 Task: Adjust your GitHub repository's branch protection rules.
Action: Mouse moved to (799, 55)
Screenshot: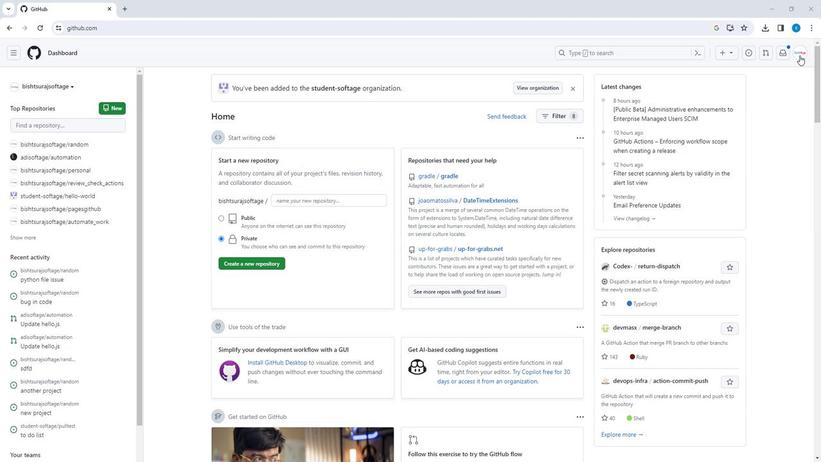 
Action: Mouse pressed left at (799, 55)
Screenshot: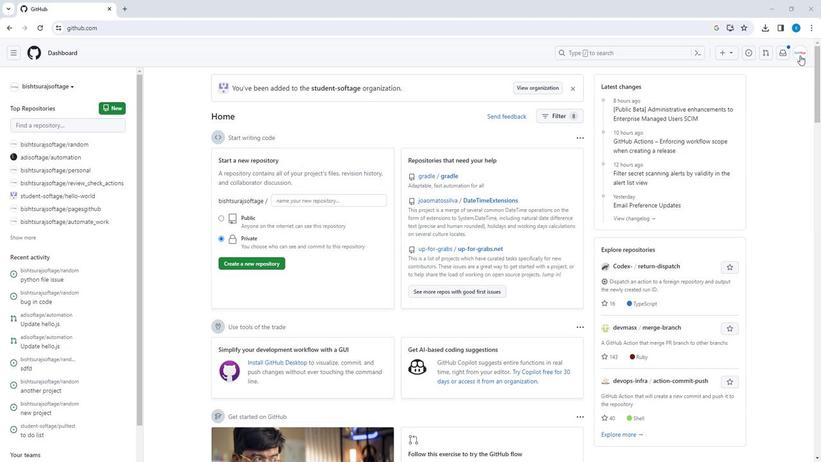 
Action: Mouse moved to (756, 119)
Screenshot: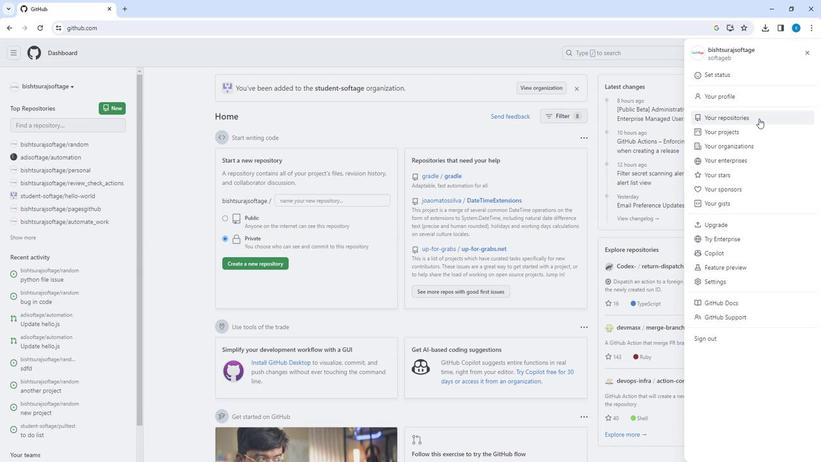 
Action: Mouse pressed left at (756, 119)
Screenshot: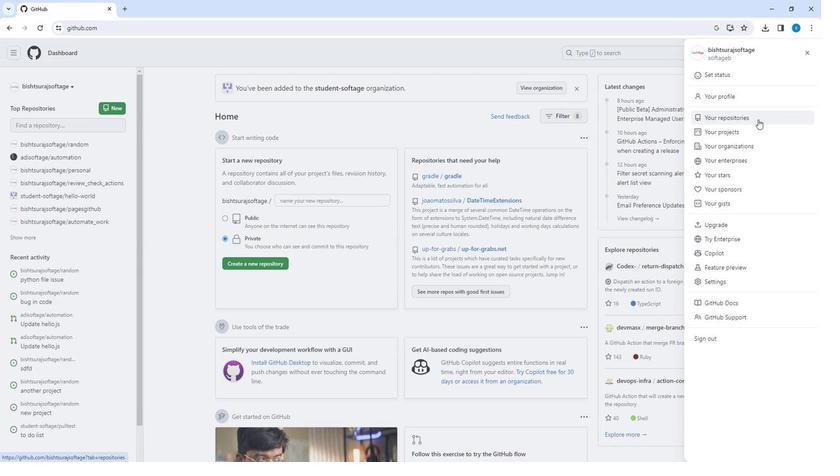 
Action: Mouse moved to (303, 196)
Screenshot: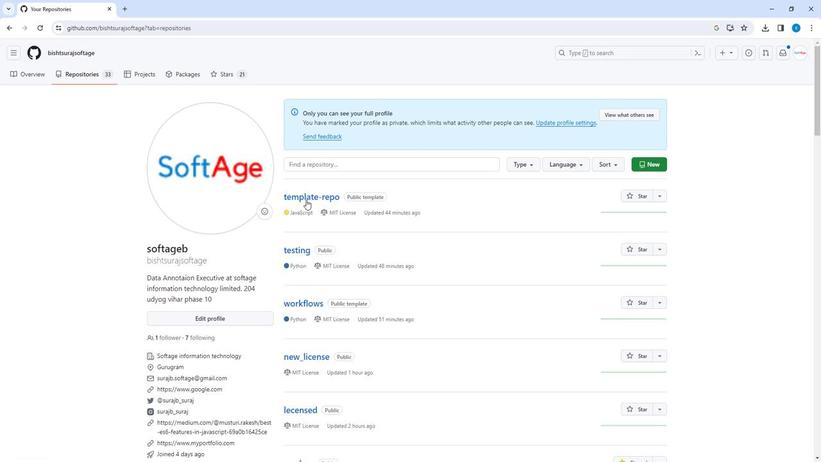 
Action: Mouse pressed left at (303, 196)
Screenshot: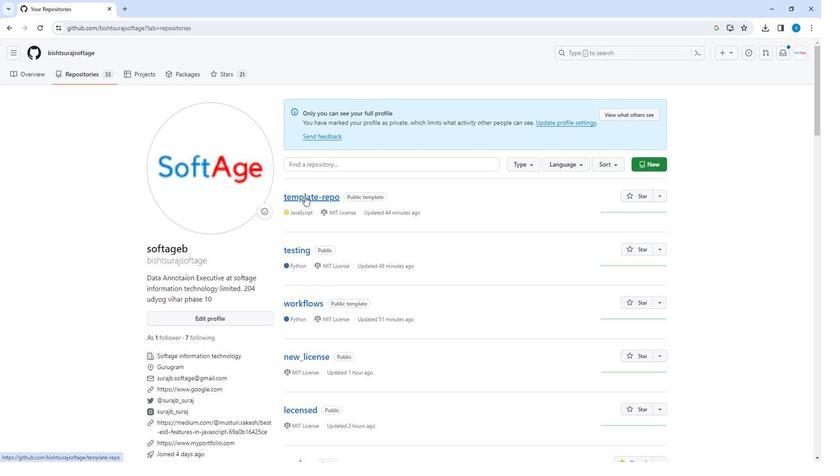 
Action: Mouse moved to (367, 73)
Screenshot: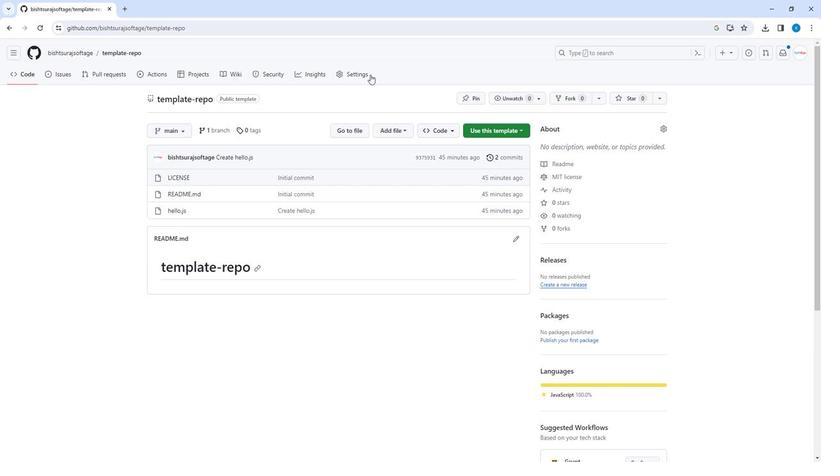 
Action: Mouse pressed left at (367, 73)
Screenshot: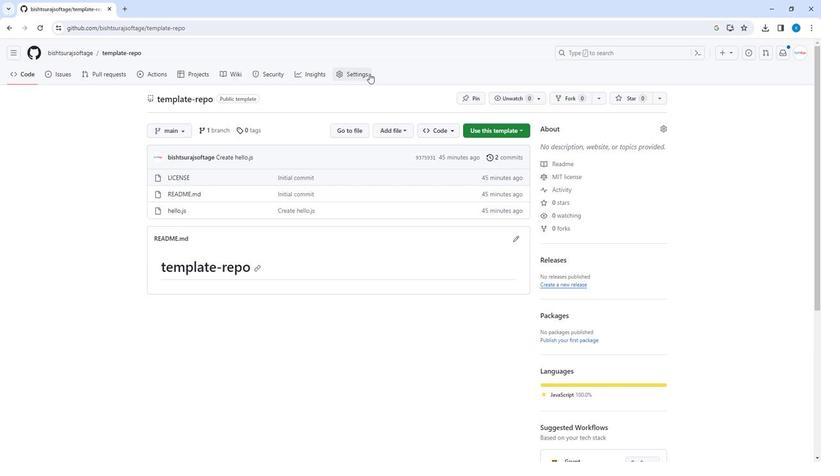 
Action: Mouse moved to (212, 184)
Screenshot: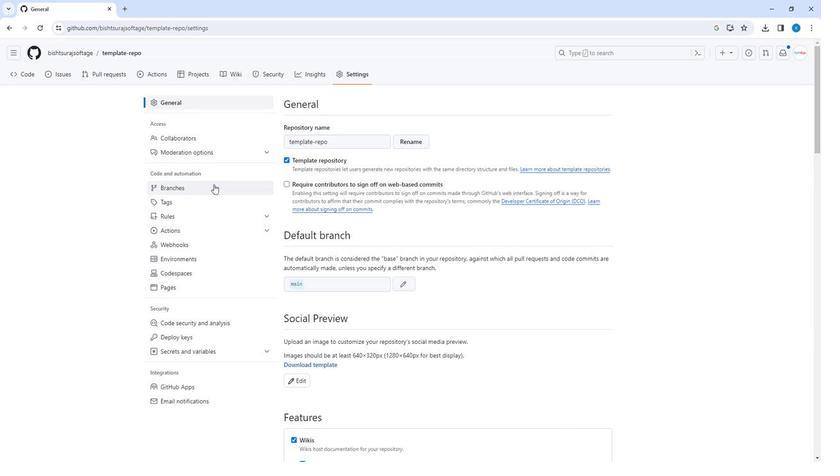 
Action: Mouse pressed left at (212, 184)
Screenshot: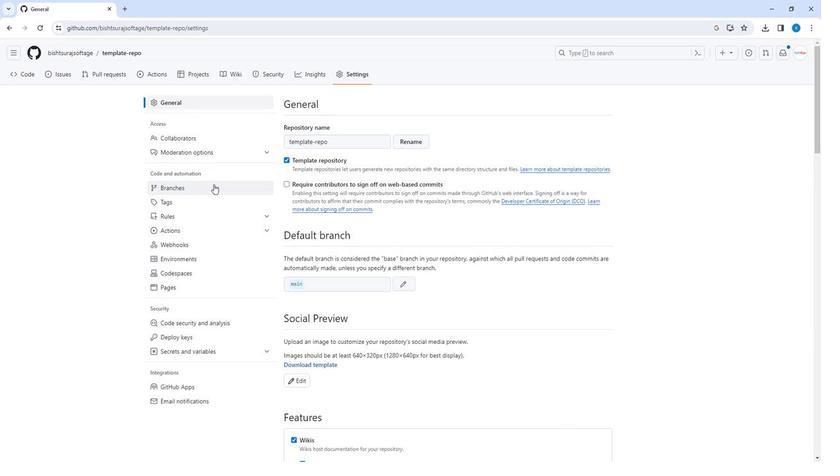 
Action: Mouse moved to (334, 165)
Screenshot: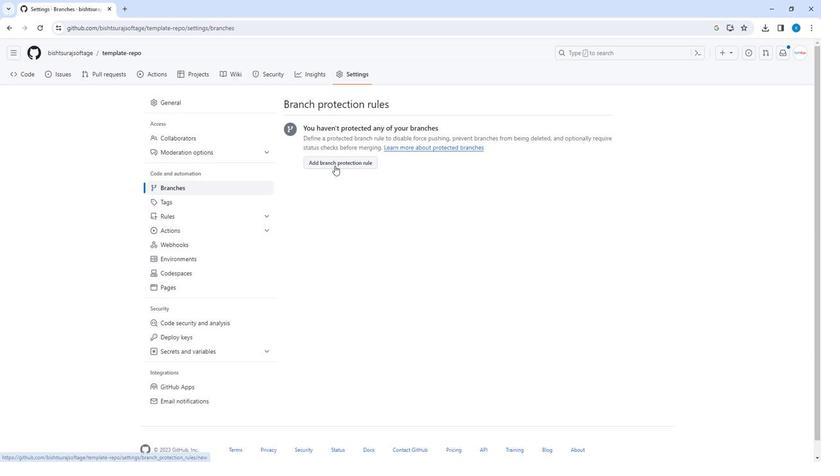 
Action: Mouse pressed left at (334, 165)
Screenshot: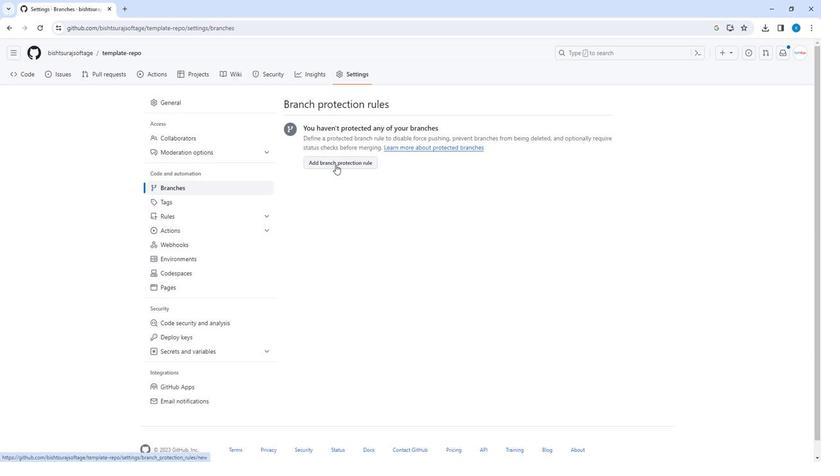 
Action: Mouse moved to (330, 229)
Screenshot: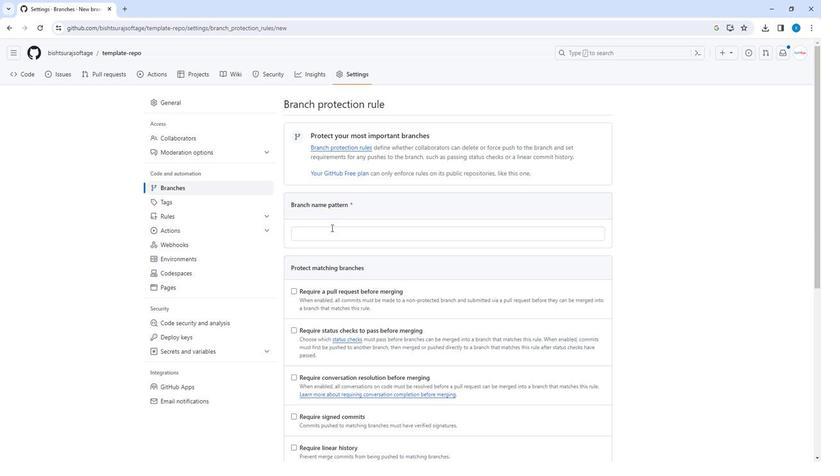 
Action: Mouse pressed left at (330, 229)
Screenshot: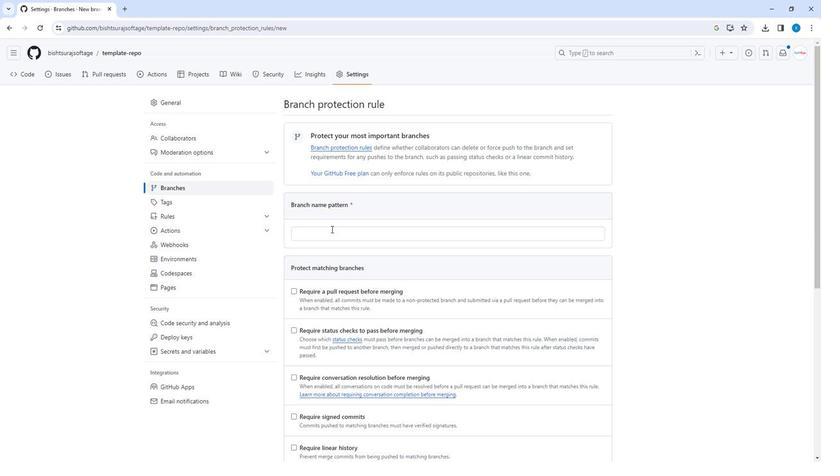 
Action: Key pressed ab
Screenshot: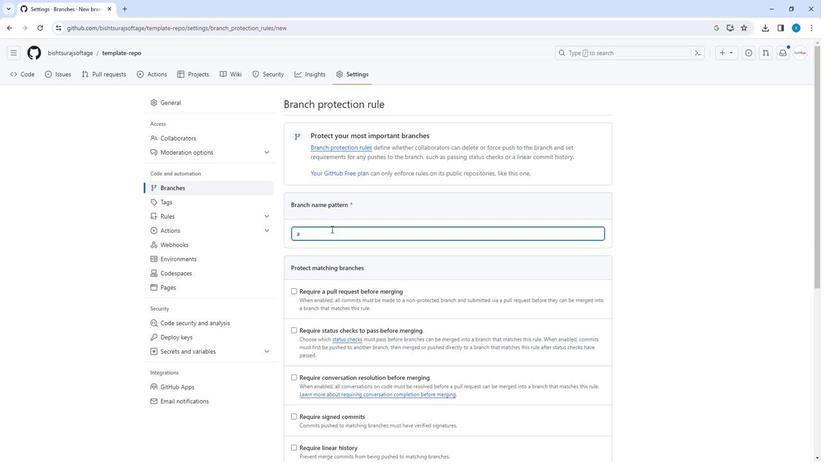 
Action: Mouse moved to (347, 274)
Screenshot: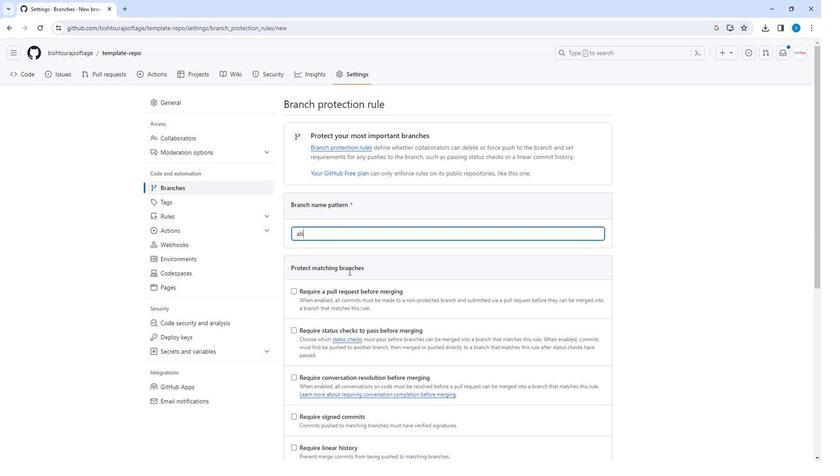 
Action: Mouse scrolled (347, 273) with delta (0, 0)
Screenshot: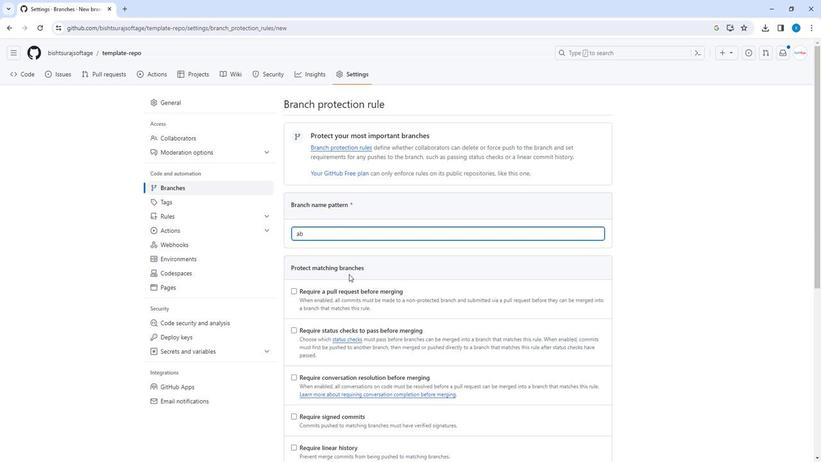 
Action: Mouse scrolled (347, 273) with delta (0, 0)
Screenshot: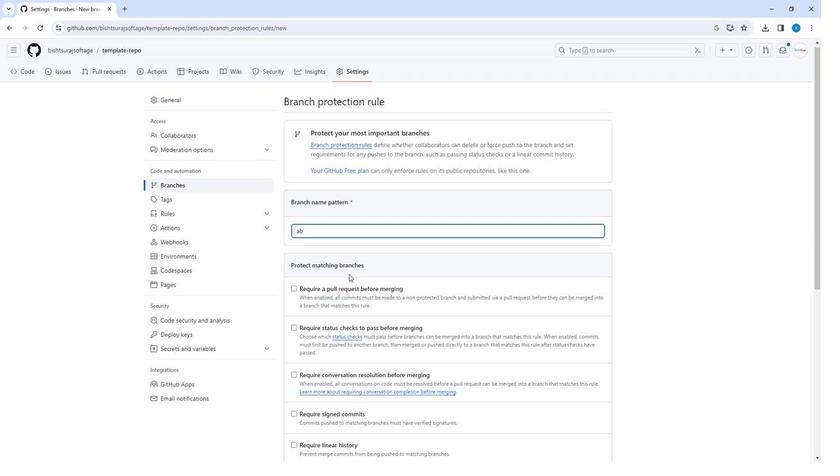 
Action: Mouse scrolled (347, 273) with delta (0, 0)
Screenshot: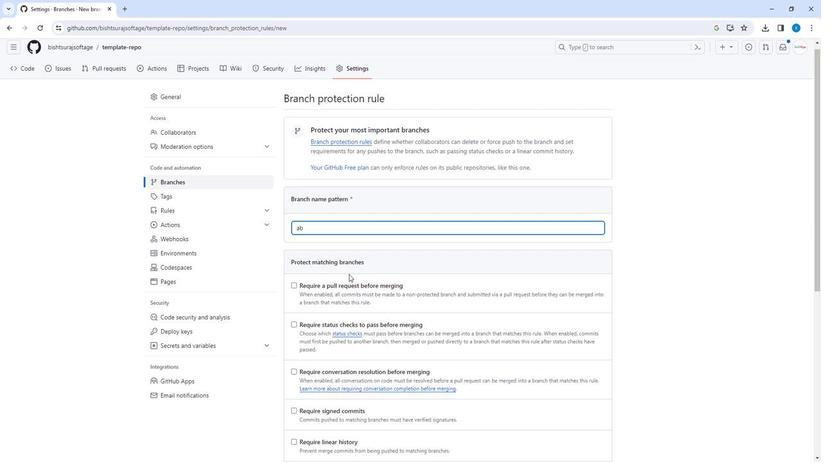 
Action: Mouse moved to (293, 159)
Screenshot: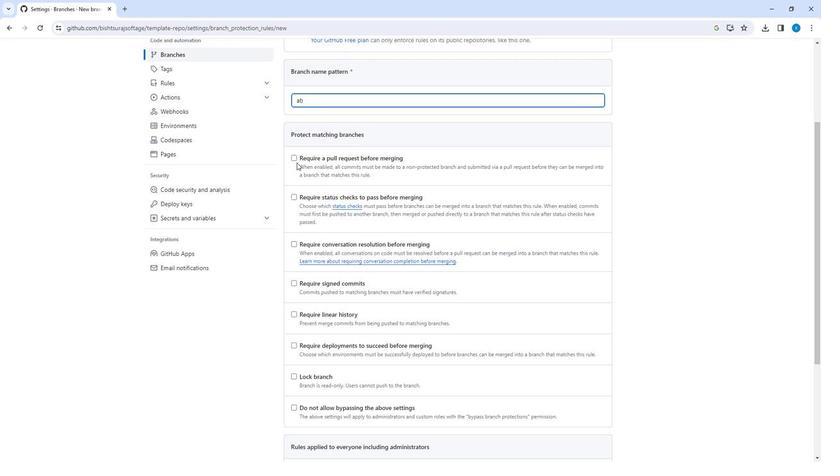 
Action: Mouse pressed left at (293, 159)
Screenshot: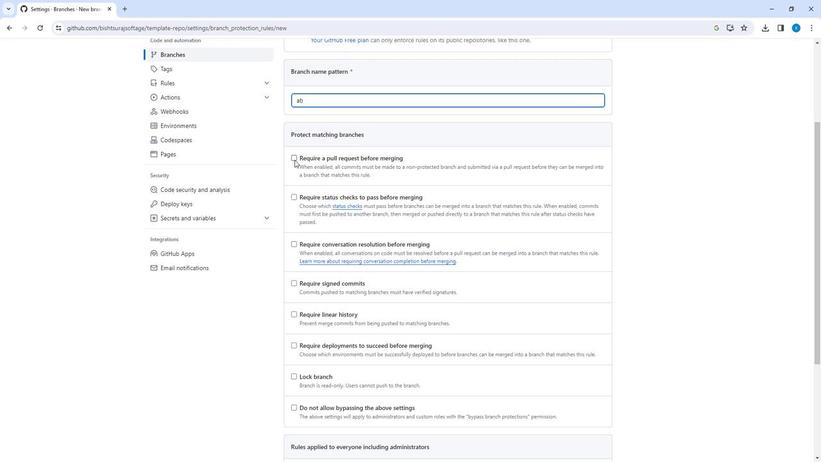 
Action: Mouse moved to (308, 273)
Screenshot: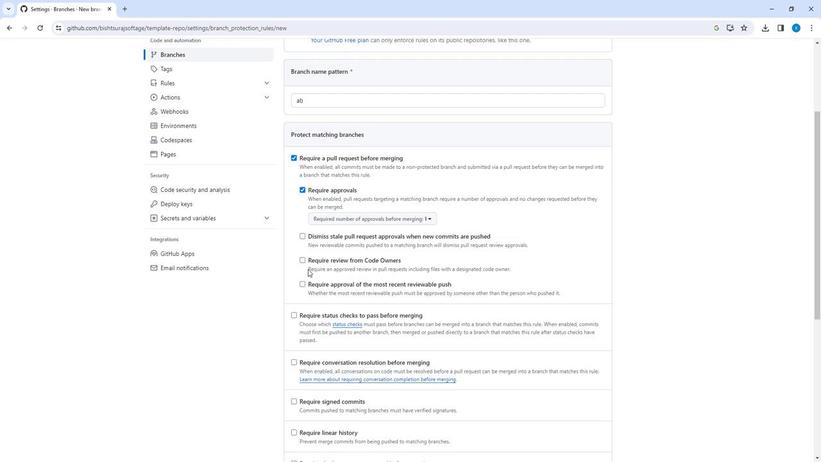 
Action: Mouse scrolled (308, 273) with delta (0, 0)
Screenshot: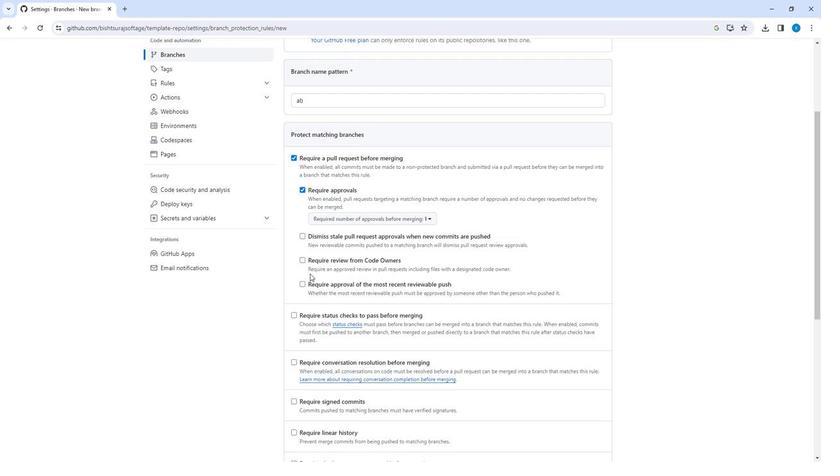 
Action: Mouse scrolled (308, 273) with delta (0, 0)
Screenshot: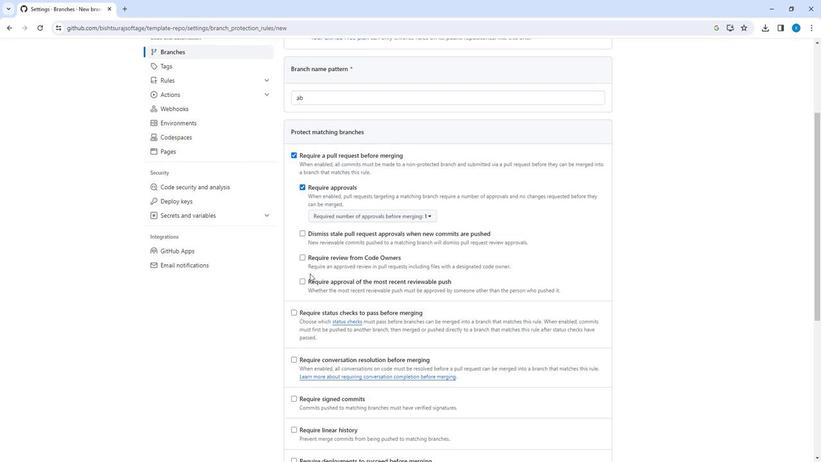 
Action: Mouse moved to (289, 343)
Screenshot: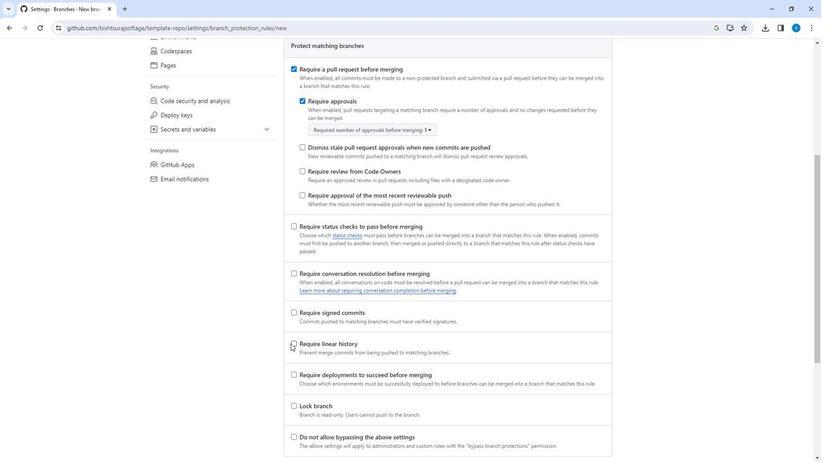 
Action: Mouse pressed left at (289, 343)
Screenshot: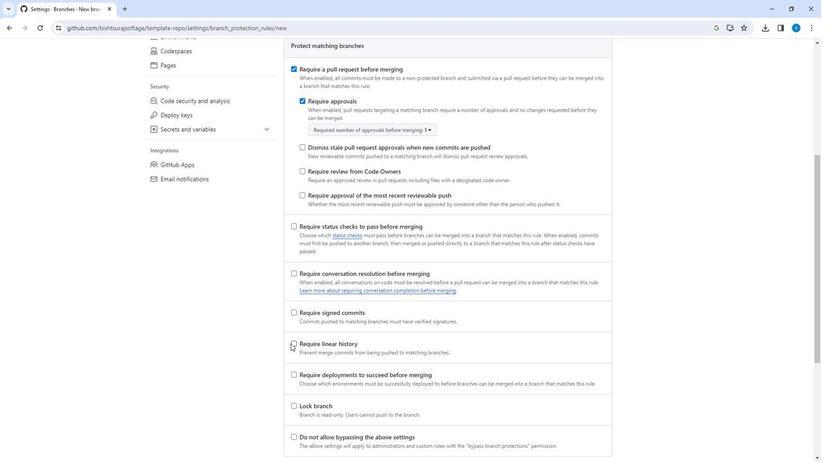 
Action: Mouse moved to (291, 308)
Screenshot: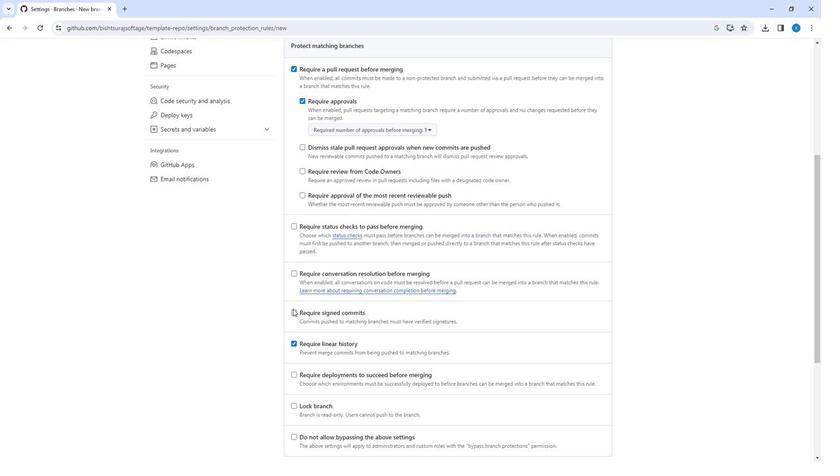 
Action: Mouse pressed left at (291, 308)
Screenshot: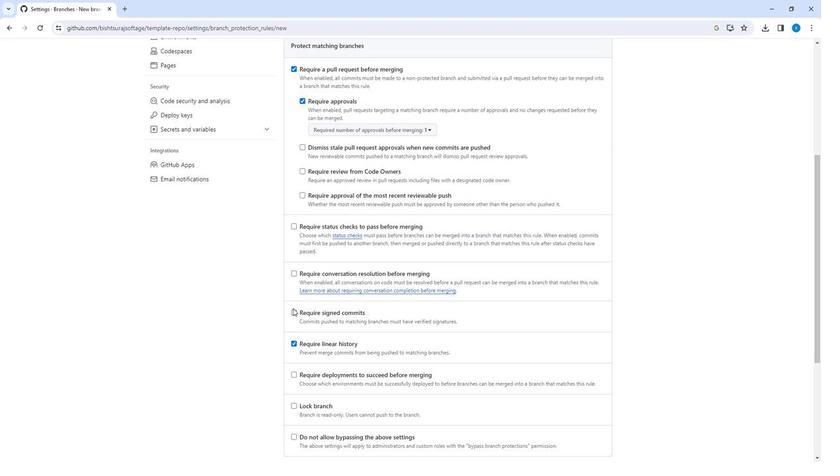 
Action: Mouse moved to (290, 313)
Screenshot: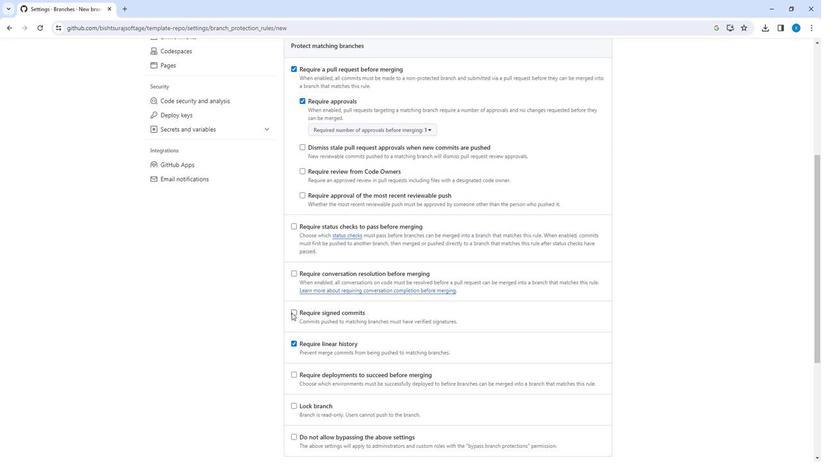 
Action: Mouse pressed left at (290, 313)
Screenshot: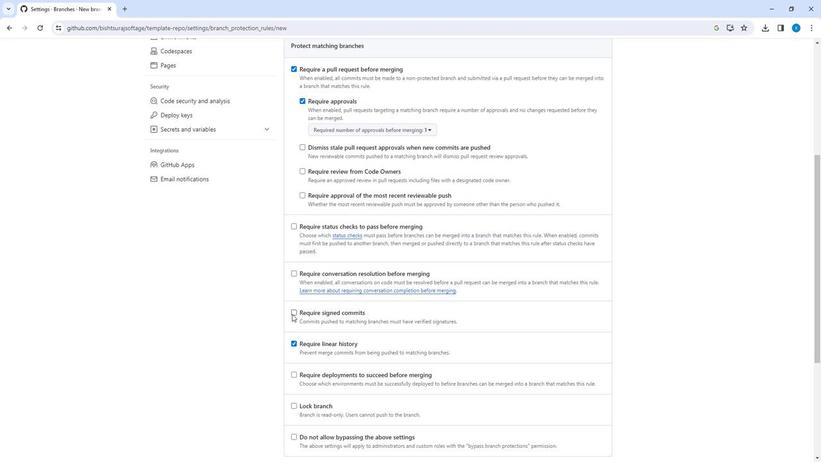 
Action: Mouse scrolled (290, 313) with delta (0, 0)
Screenshot: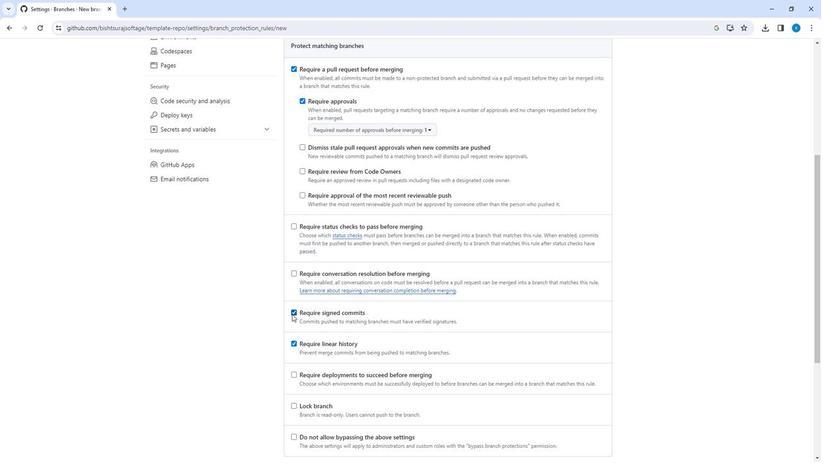 
Action: Mouse scrolled (290, 313) with delta (0, 0)
Screenshot: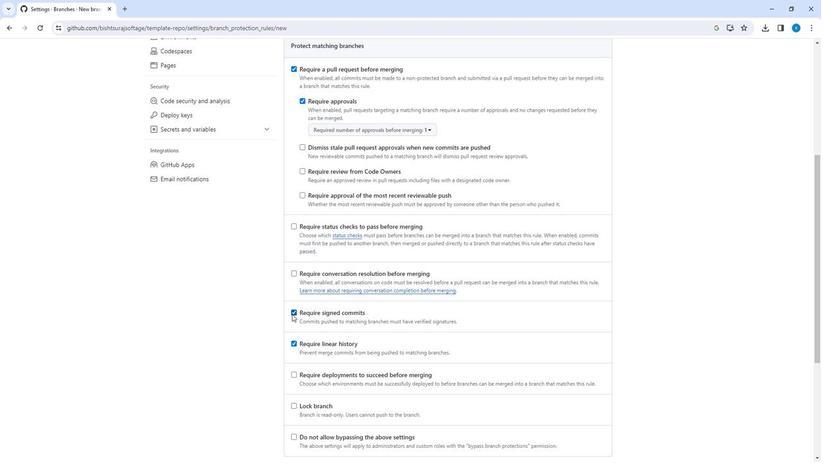 
Action: Mouse scrolled (290, 313) with delta (0, 0)
Screenshot: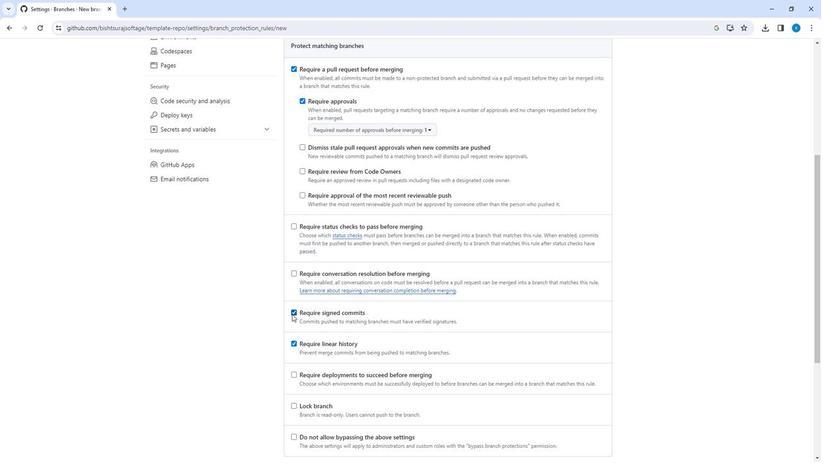 
Action: Mouse scrolled (290, 313) with delta (0, 0)
Screenshot: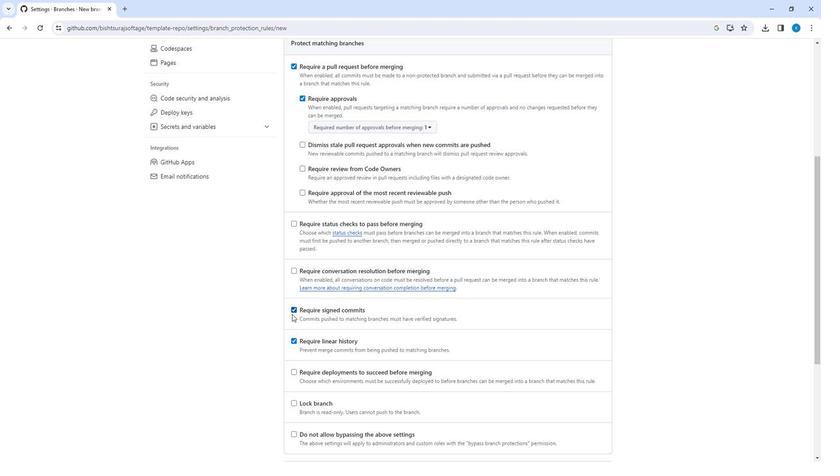 
Action: Mouse moved to (294, 229)
Screenshot: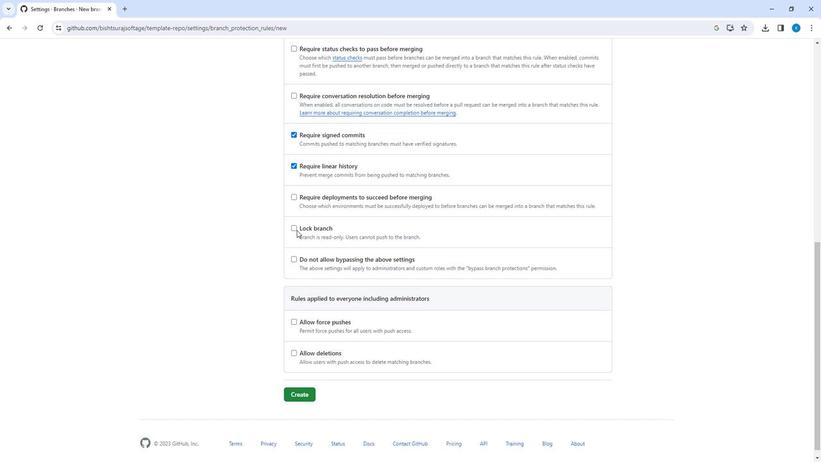 
Action: Mouse pressed left at (294, 229)
Screenshot: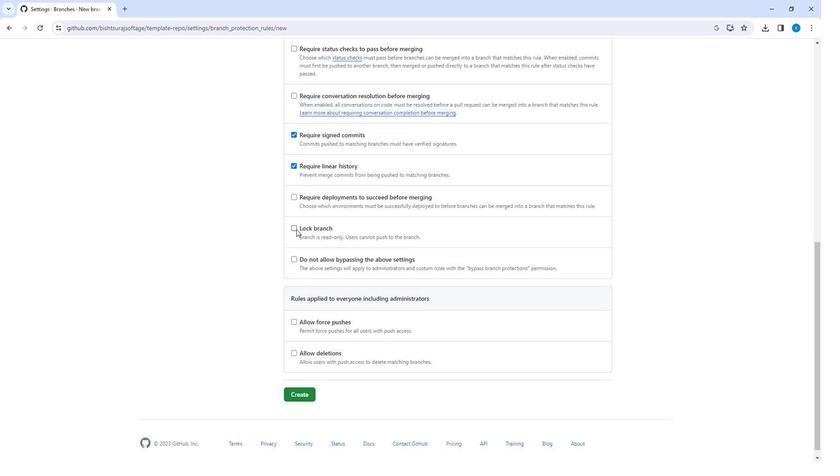 
Action: Mouse moved to (292, 352)
Screenshot: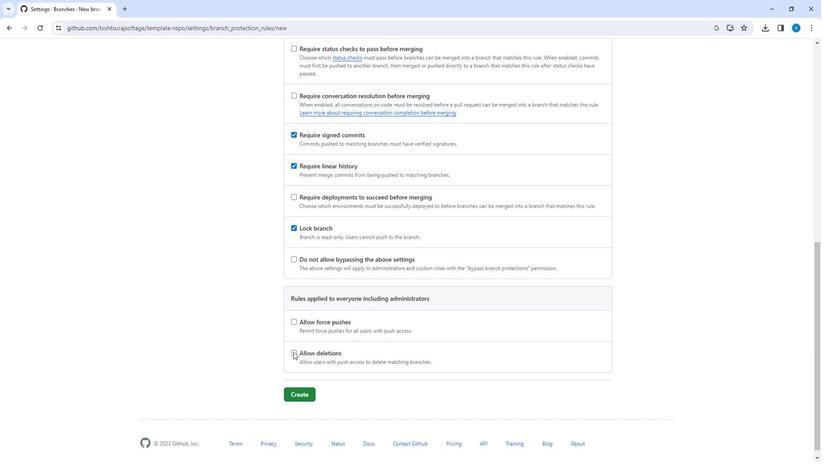 
Action: Mouse pressed left at (292, 352)
Screenshot: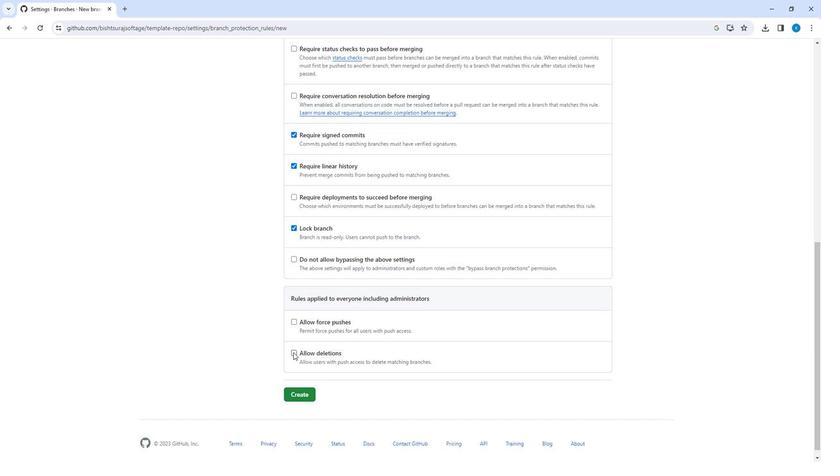 
Action: Mouse moved to (303, 397)
Screenshot: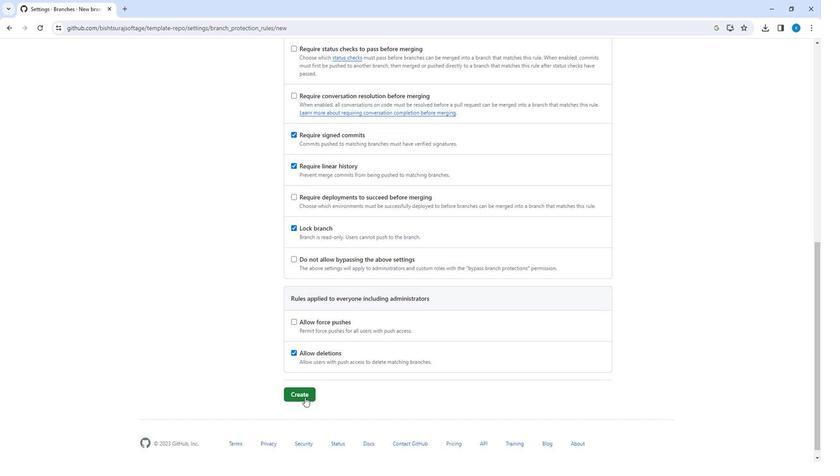 
Action: Mouse pressed left at (303, 397)
Screenshot: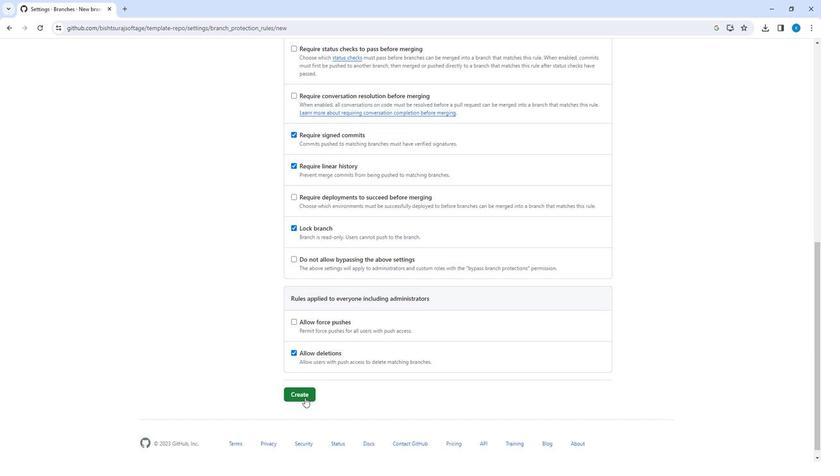 
Action: Mouse moved to (364, 287)
Screenshot: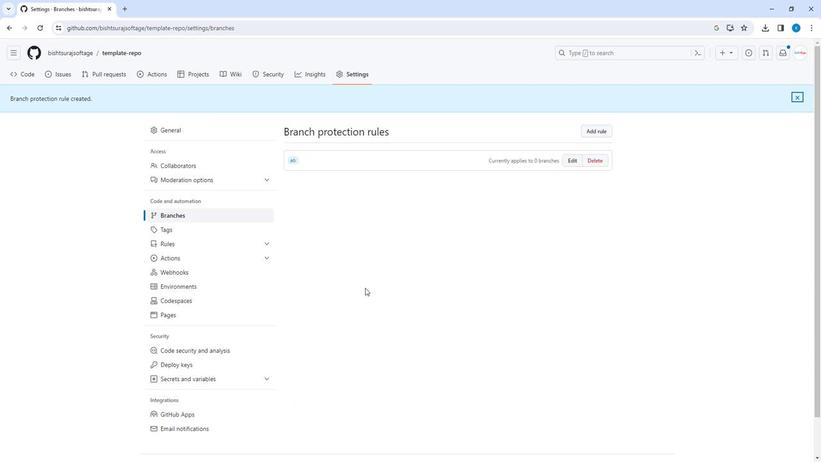 
